 Task: Use trim to playhead for the clip
Action: Mouse moved to (854, 336)
Screenshot: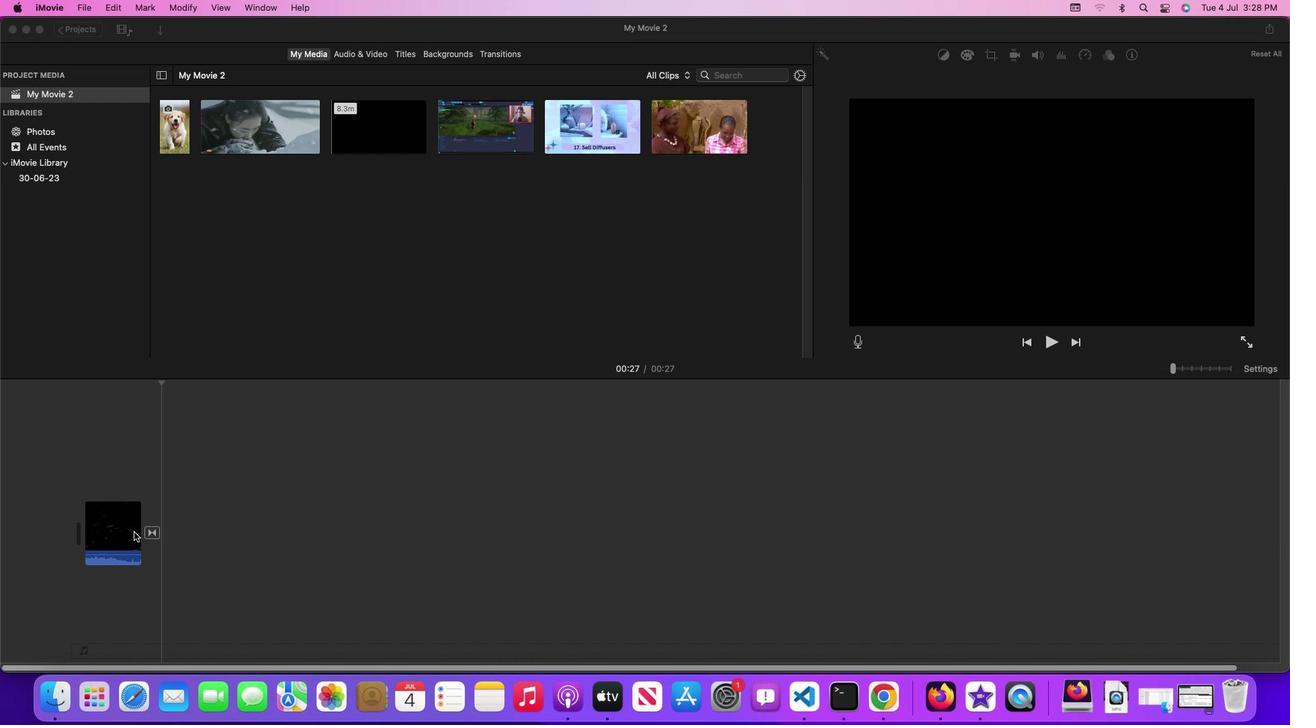 
Action: Mouse pressed left at (854, 336)
Screenshot: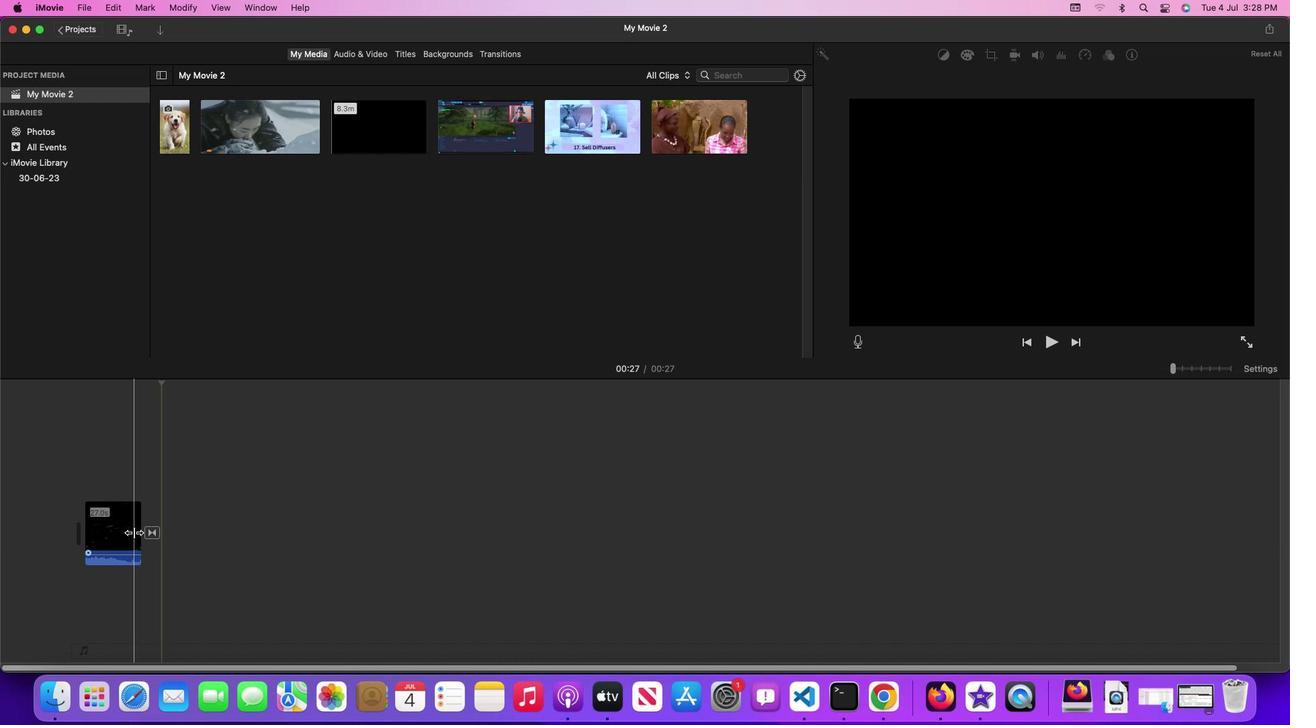 
Action: Mouse moved to (854, 336)
Screenshot: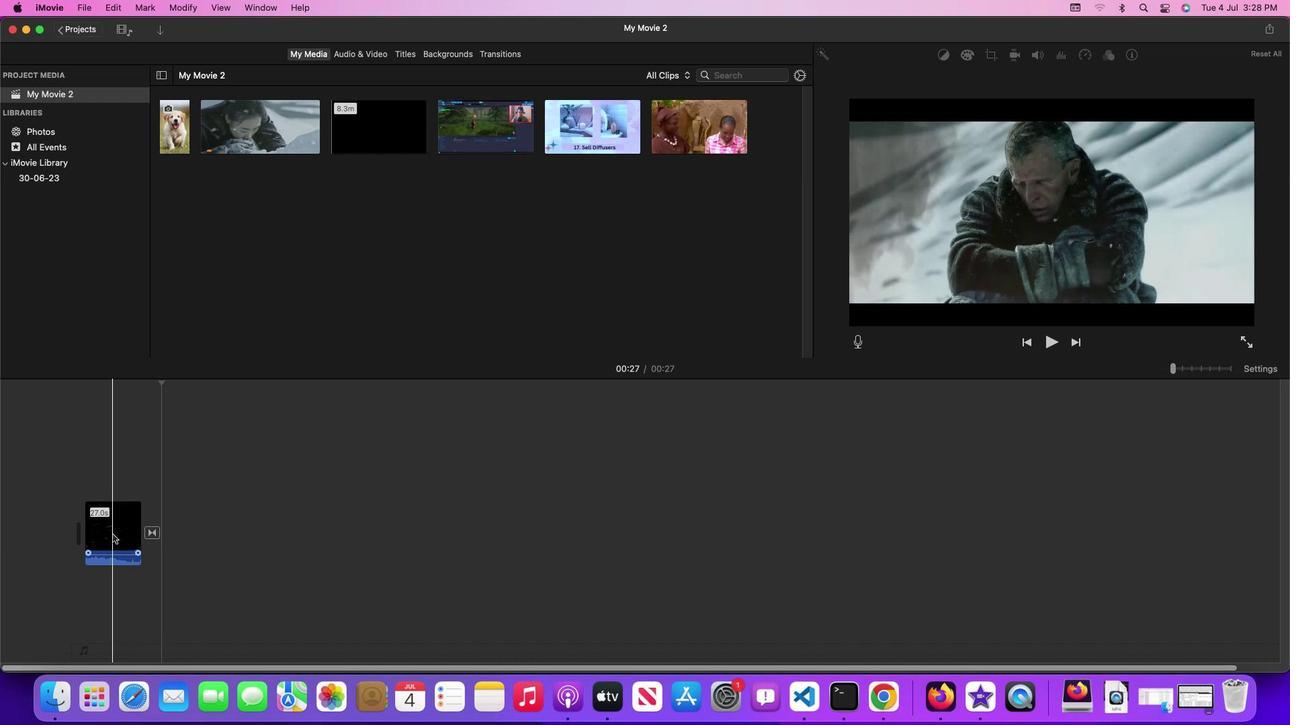 
Action: Mouse pressed left at (854, 336)
Screenshot: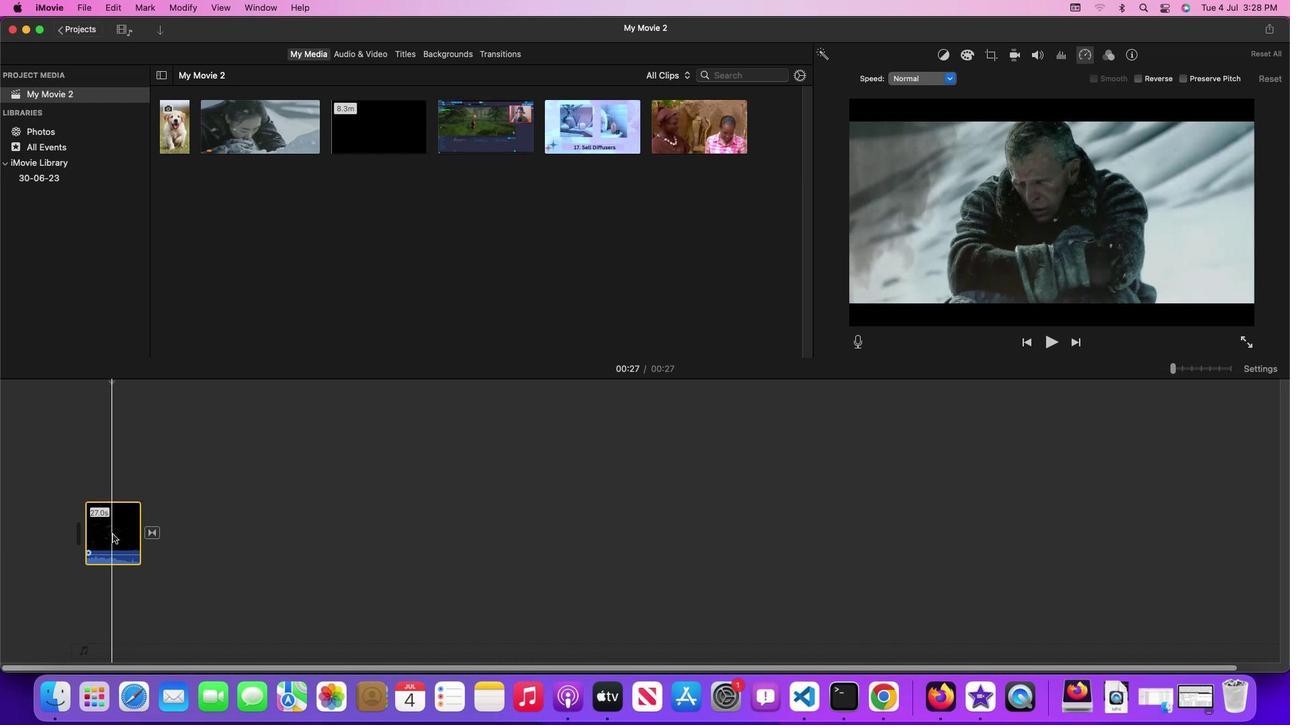 
Action: Mouse moved to (854, 336)
Screenshot: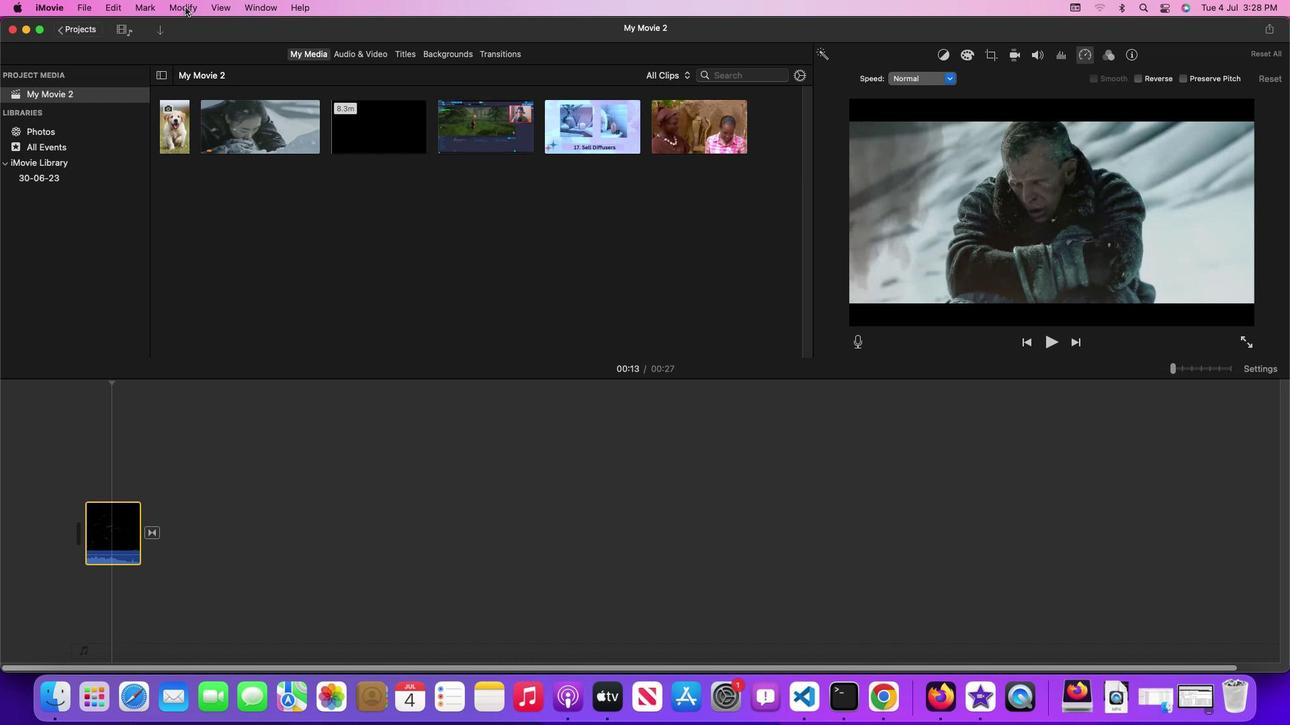 
Action: Mouse pressed left at (854, 336)
Screenshot: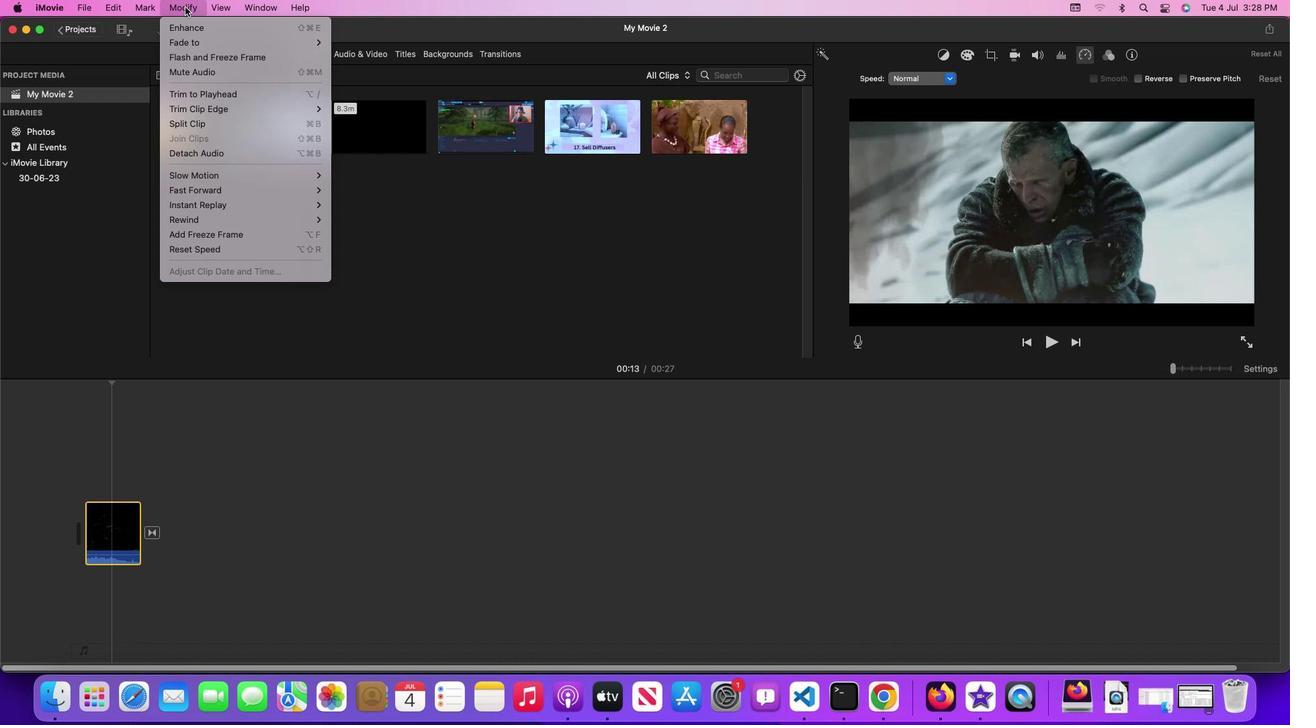 
Action: Mouse moved to (854, 336)
Screenshot: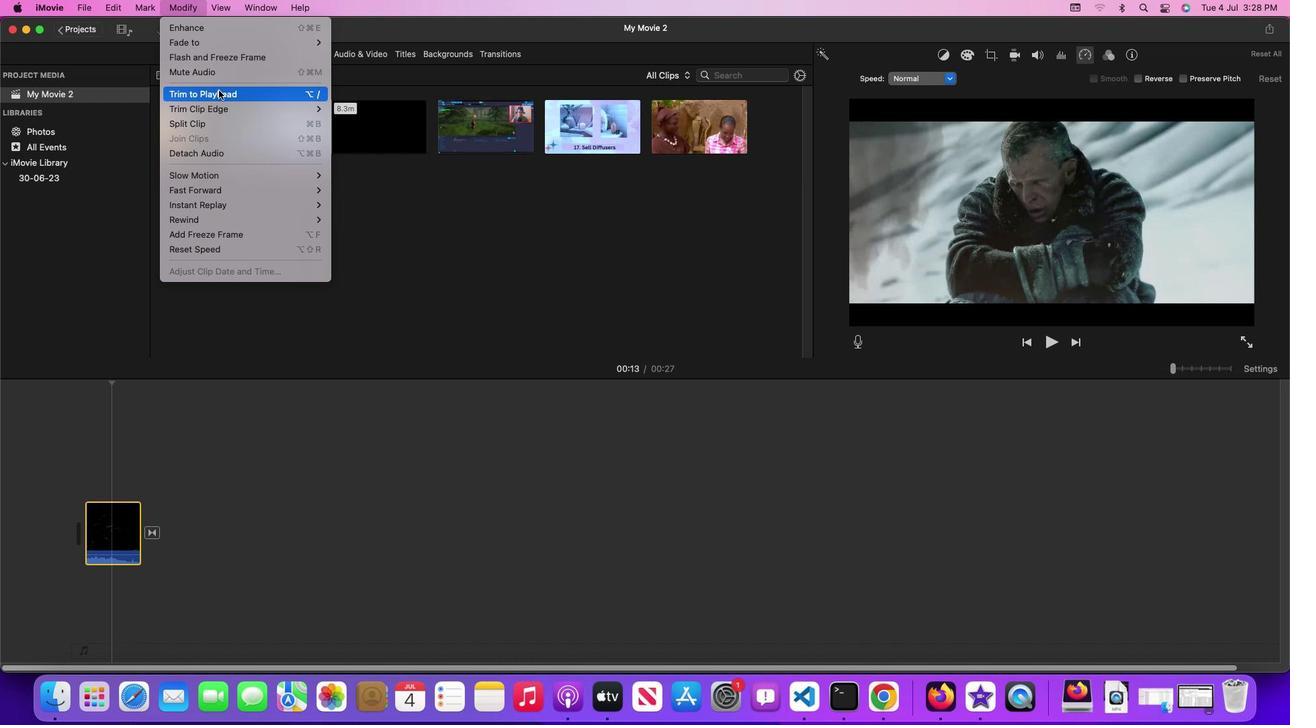 
Action: Mouse pressed left at (854, 336)
Screenshot: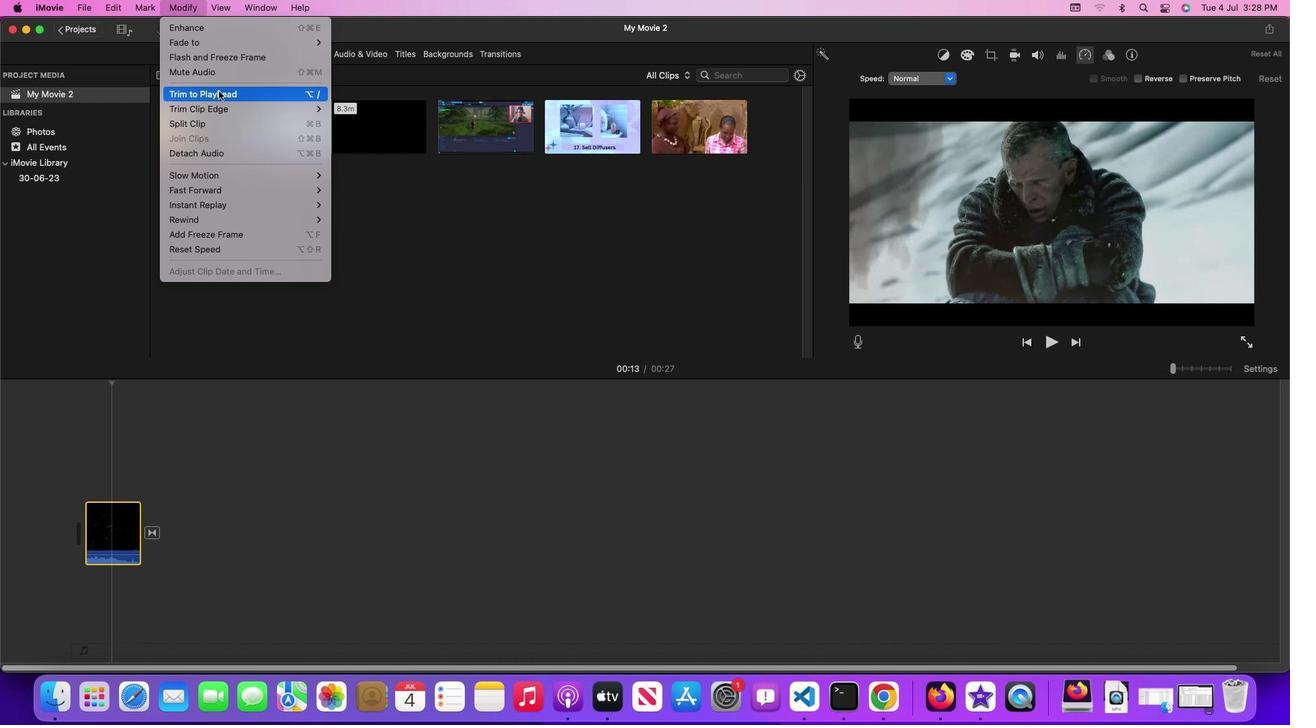
Action: Mouse moved to (854, 336)
Screenshot: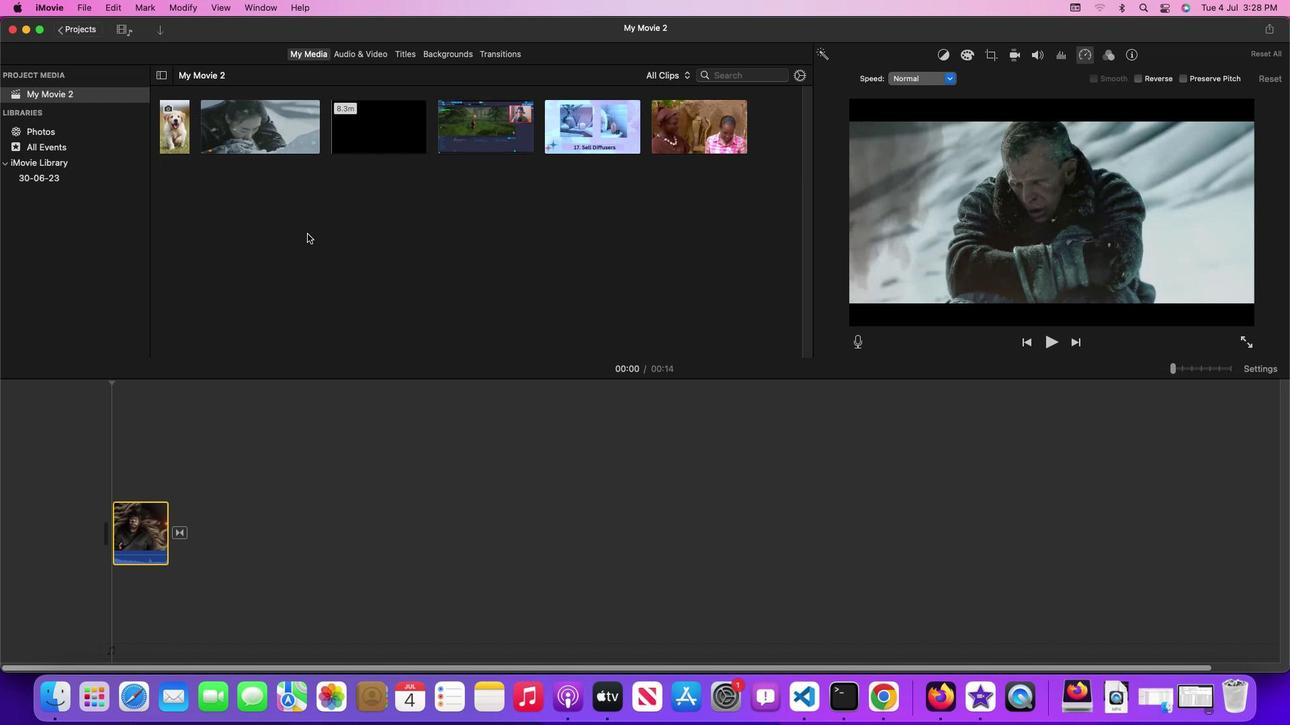 
